 Task: Add a condition where "Priority Is Urgent" in new tickets in your groups.
Action: Mouse moved to (104, 368)
Screenshot: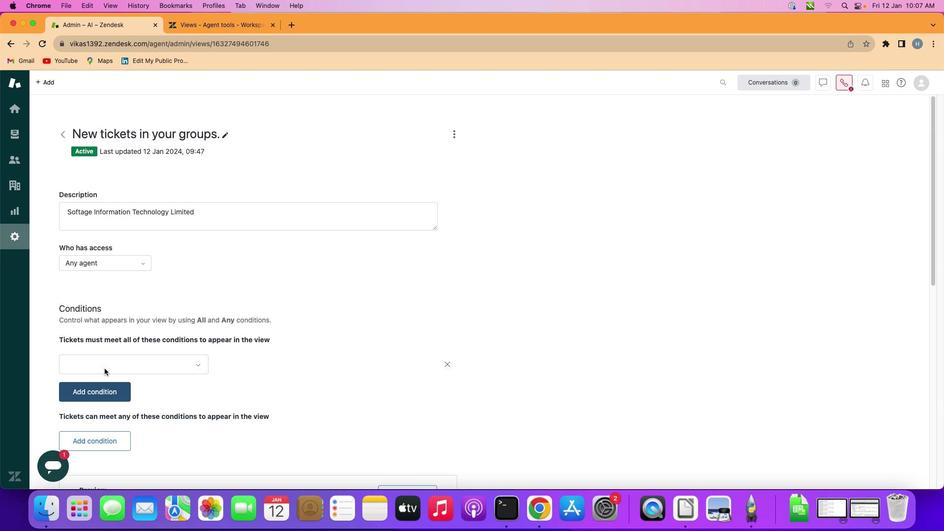 
Action: Mouse pressed left at (104, 368)
Screenshot: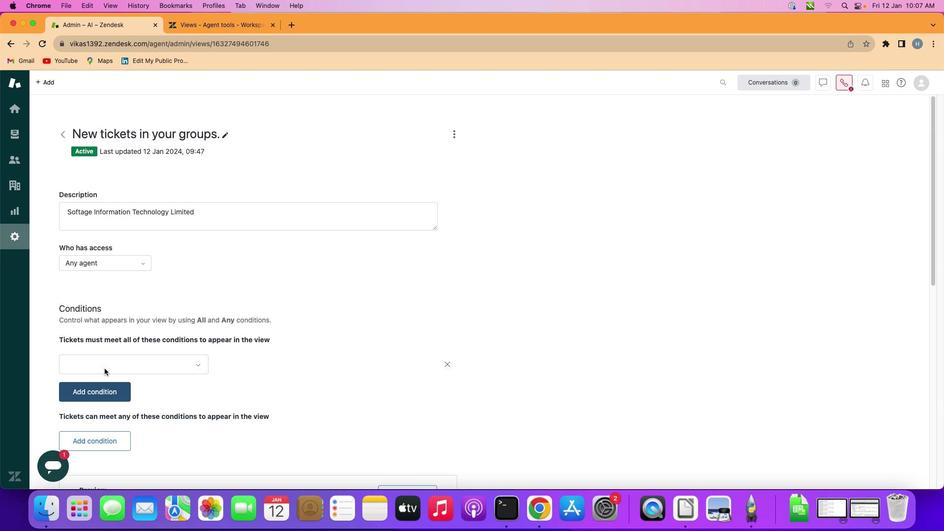 
Action: Mouse moved to (170, 362)
Screenshot: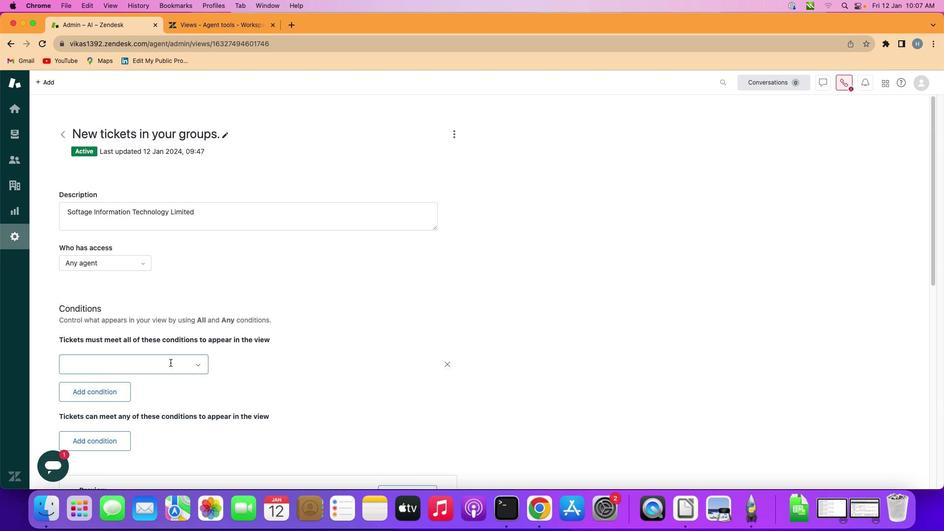 
Action: Mouse pressed left at (170, 362)
Screenshot: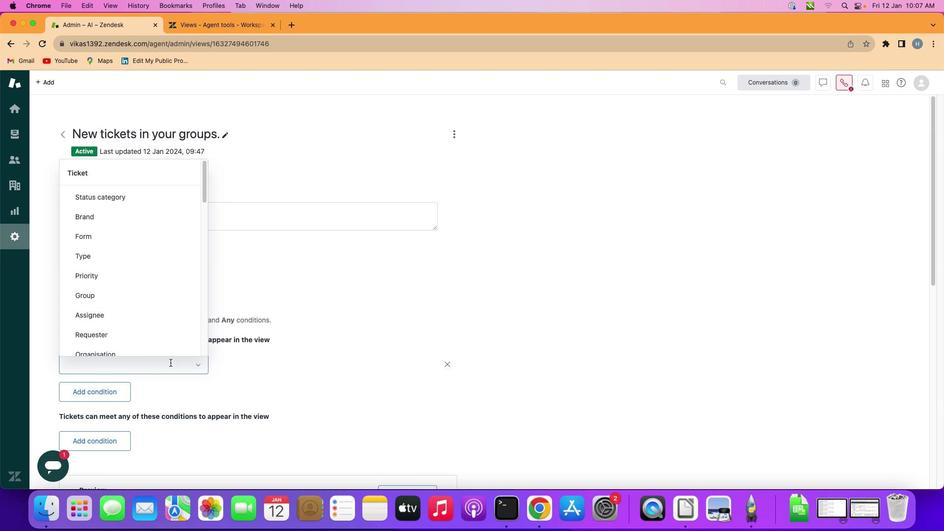 
Action: Mouse moved to (164, 266)
Screenshot: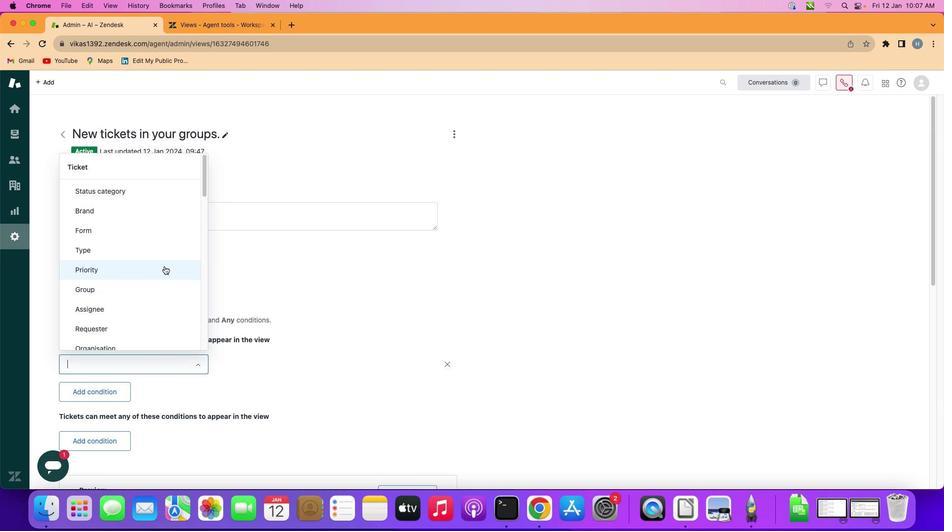 
Action: Mouse pressed left at (164, 266)
Screenshot: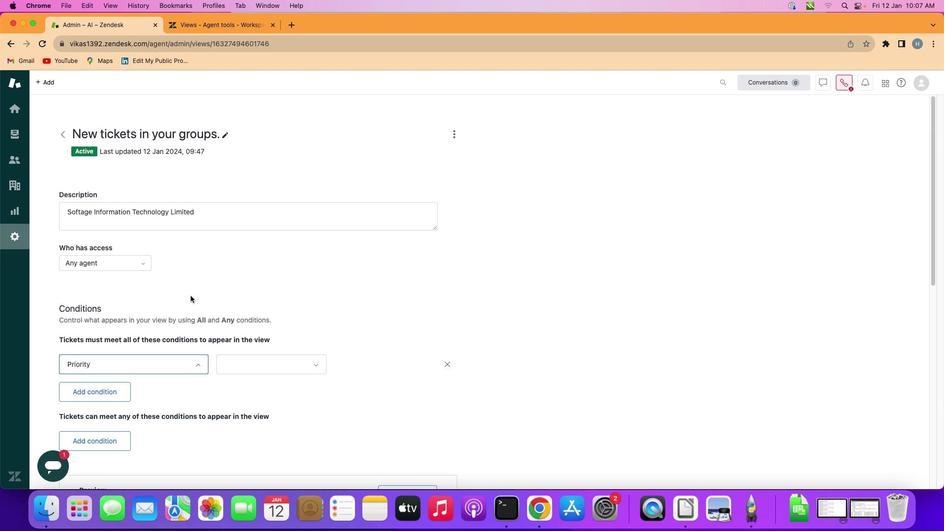 
Action: Mouse moved to (281, 367)
Screenshot: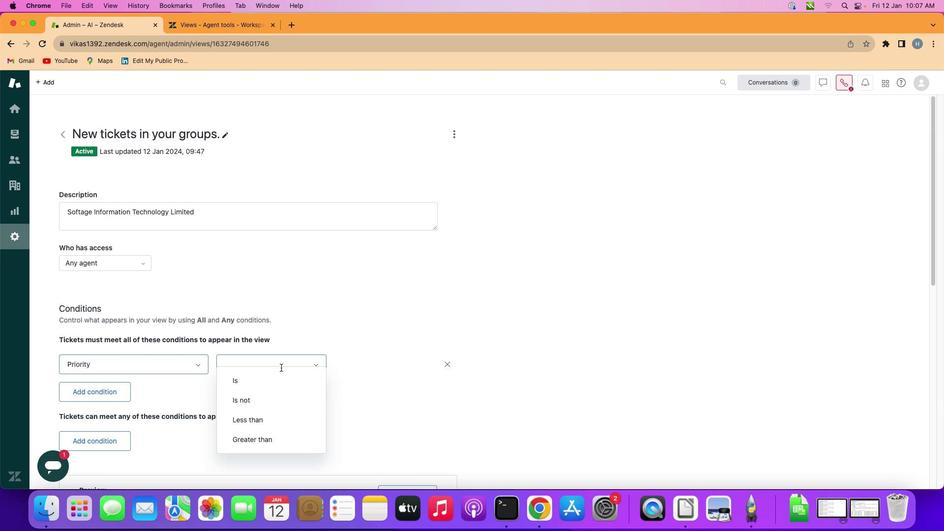 
Action: Mouse pressed left at (281, 367)
Screenshot: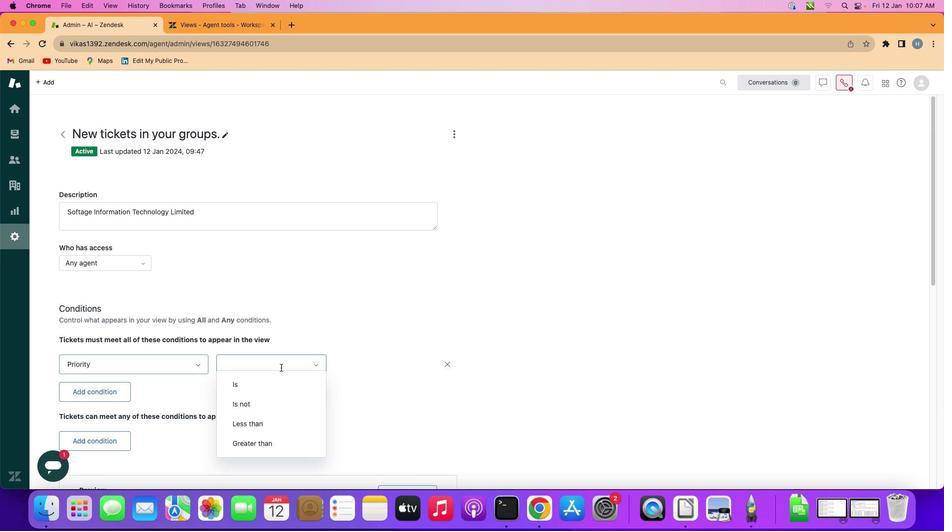 
Action: Mouse moved to (278, 387)
Screenshot: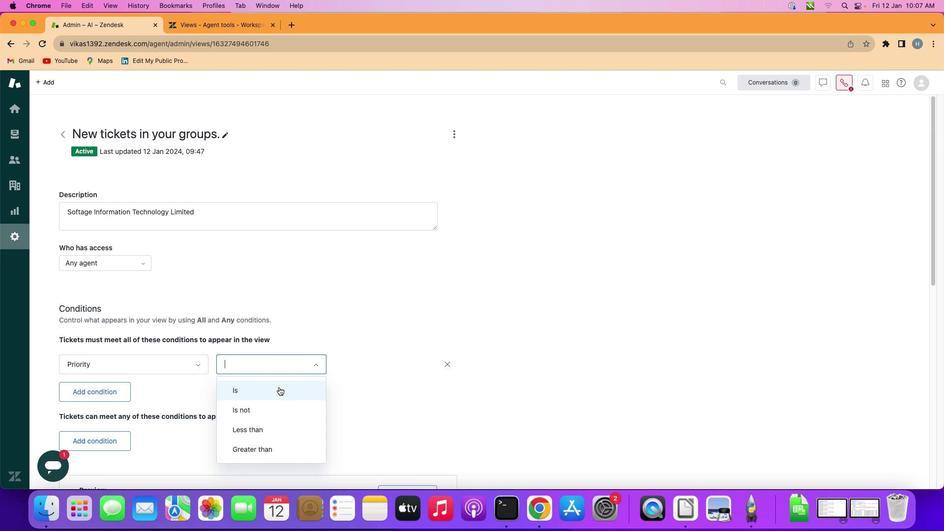 
Action: Mouse pressed left at (278, 387)
Screenshot: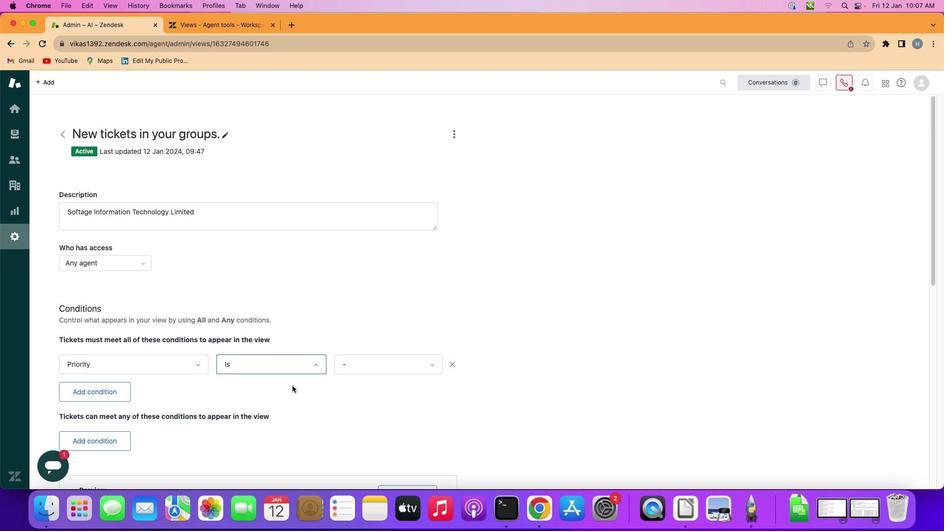 
Action: Mouse moved to (378, 363)
Screenshot: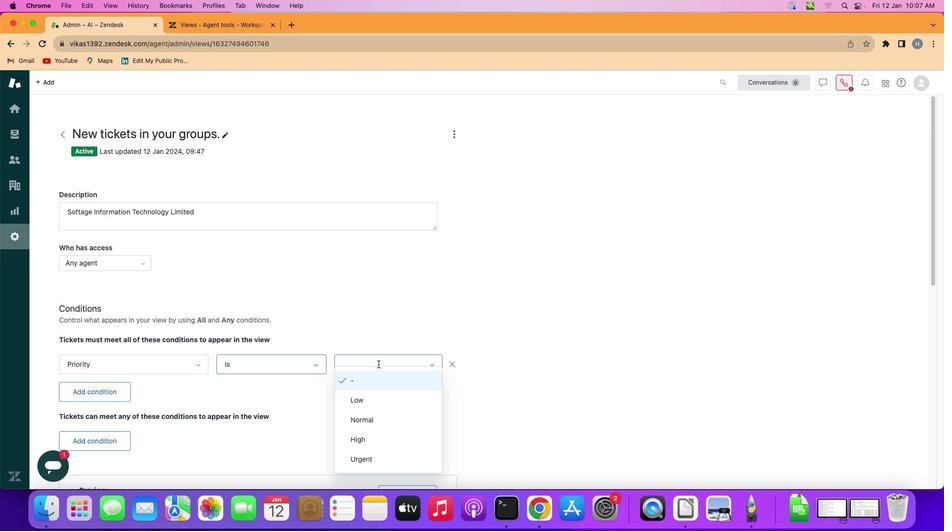 
Action: Mouse pressed left at (378, 363)
Screenshot: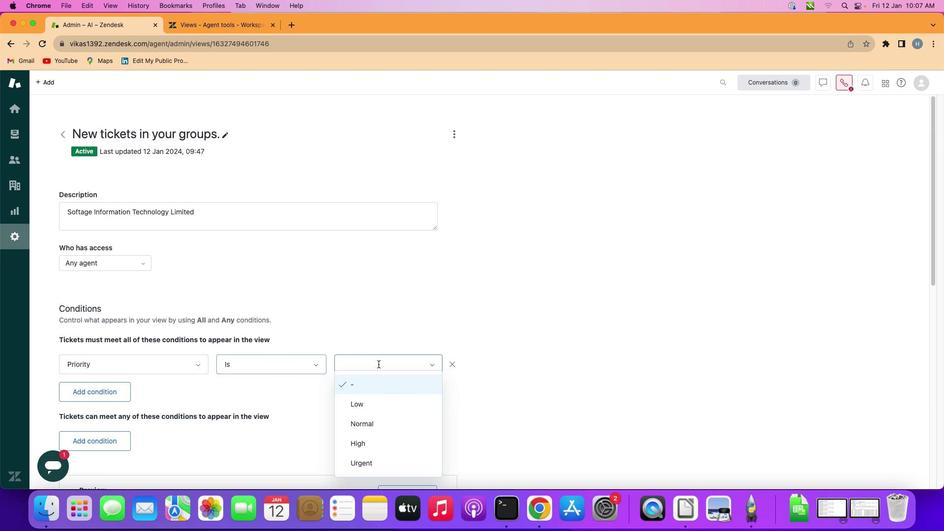 
Action: Mouse moved to (386, 465)
Screenshot: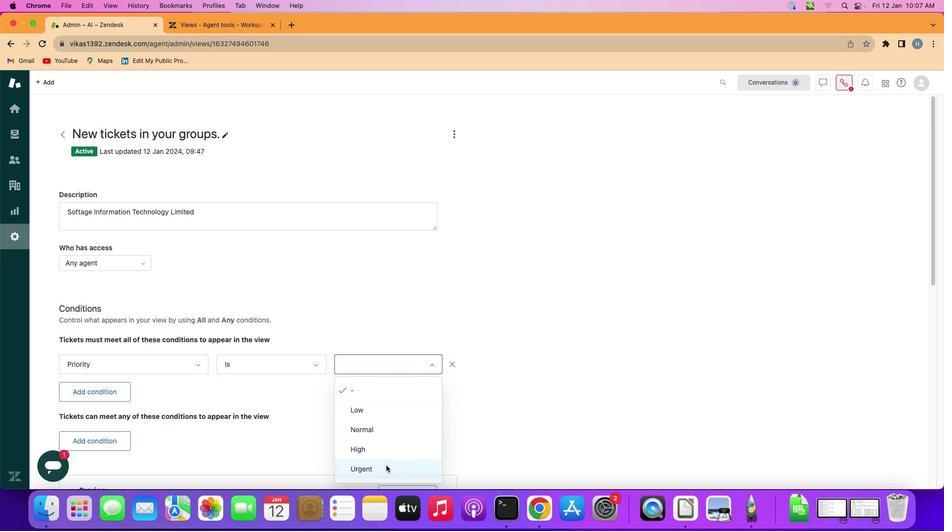 
Action: Mouse pressed left at (386, 465)
Screenshot: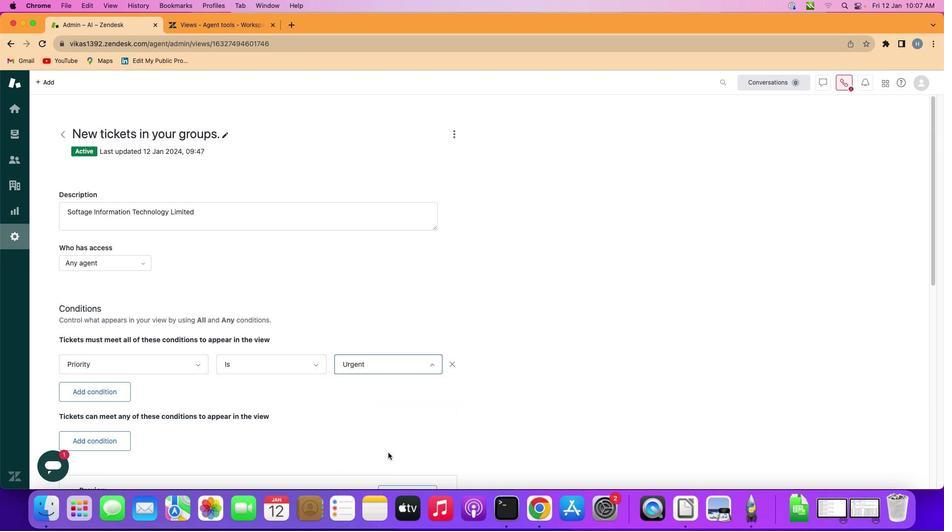 
Action: Mouse moved to (393, 426)
Screenshot: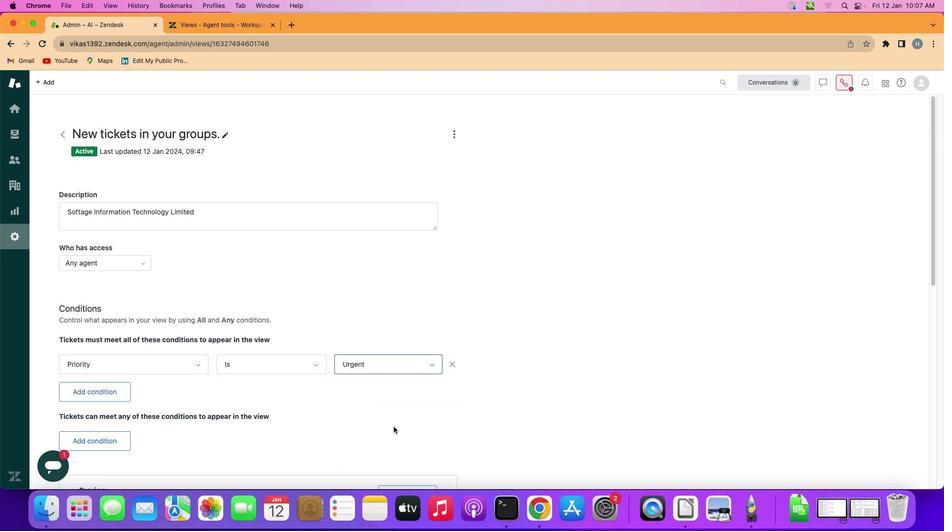
